 Task: Create a due date automation trigger when advanced on, on the monday of the week before a card is due add fields with custom field "Resume" set to a number lower or equal to 1 and greater or equal to 10 at 11:00 AM.
Action: Mouse moved to (948, 73)
Screenshot: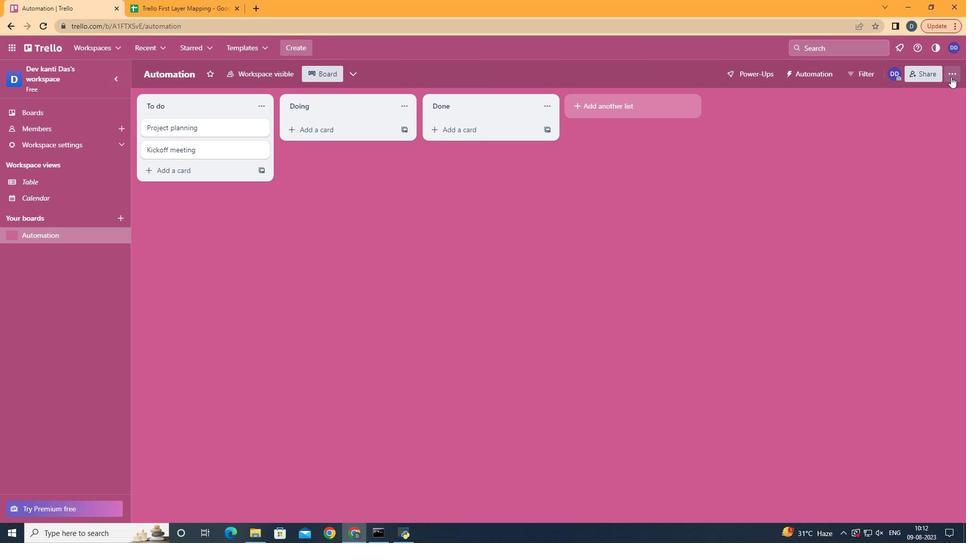 
Action: Mouse pressed left at (948, 73)
Screenshot: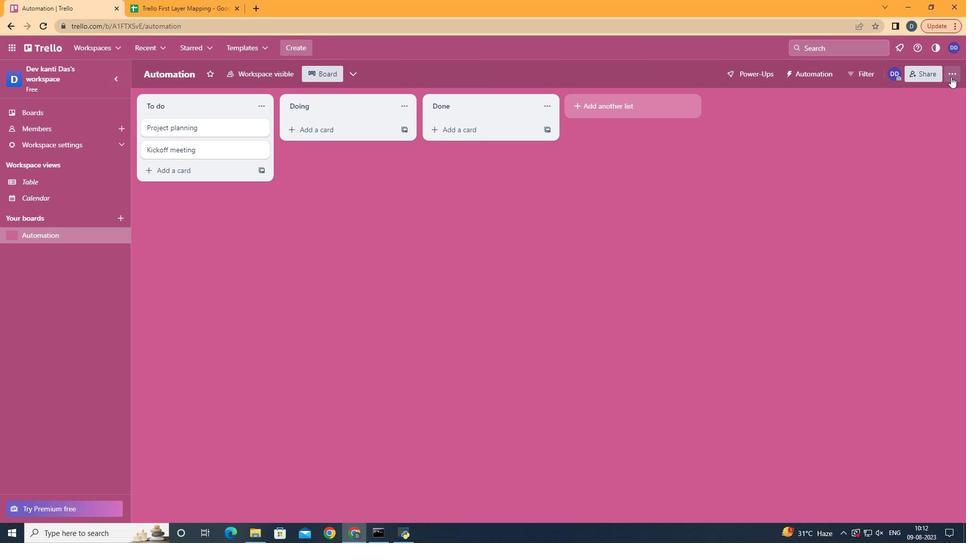 
Action: Mouse moved to (891, 224)
Screenshot: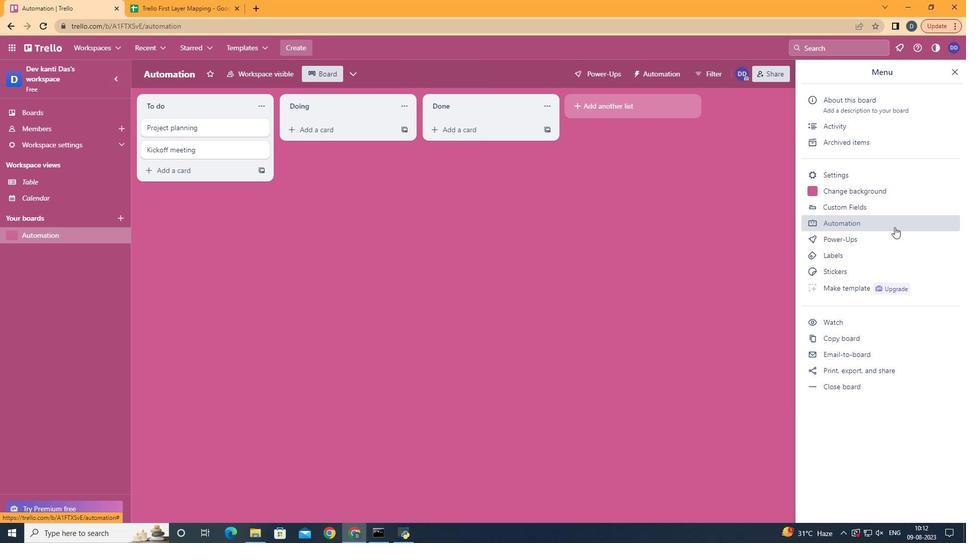 
Action: Mouse pressed left at (891, 224)
Screenshot: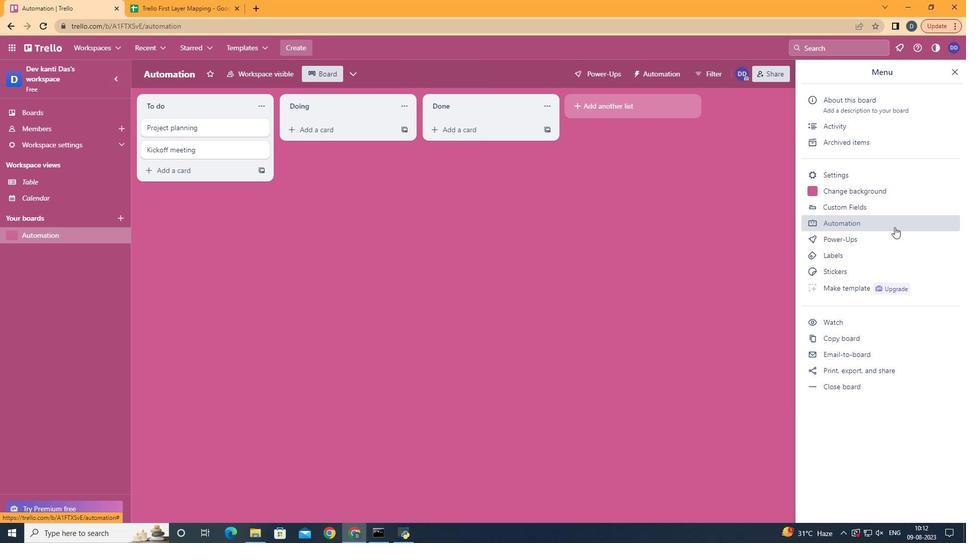 
Action: Mouse moved to (186, 203)
Screenshot: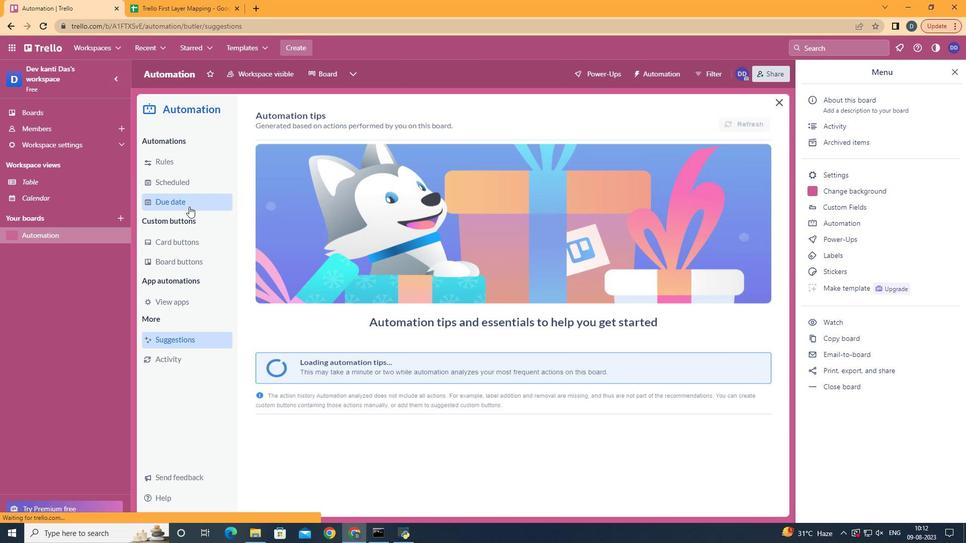 
Action: Mouse pressed left at (186, 203)
Screenshot: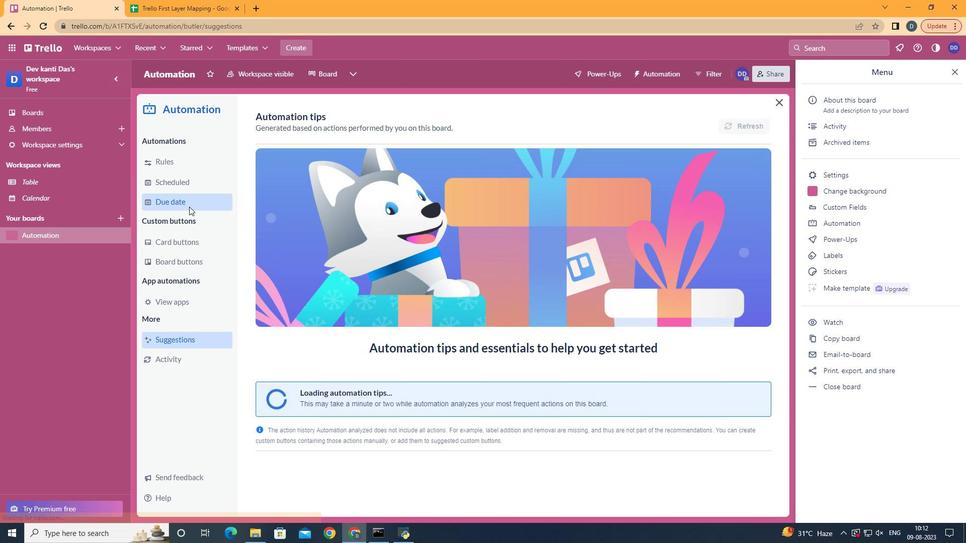 
Action: Mouse moved to (712, 119)
Screenshot: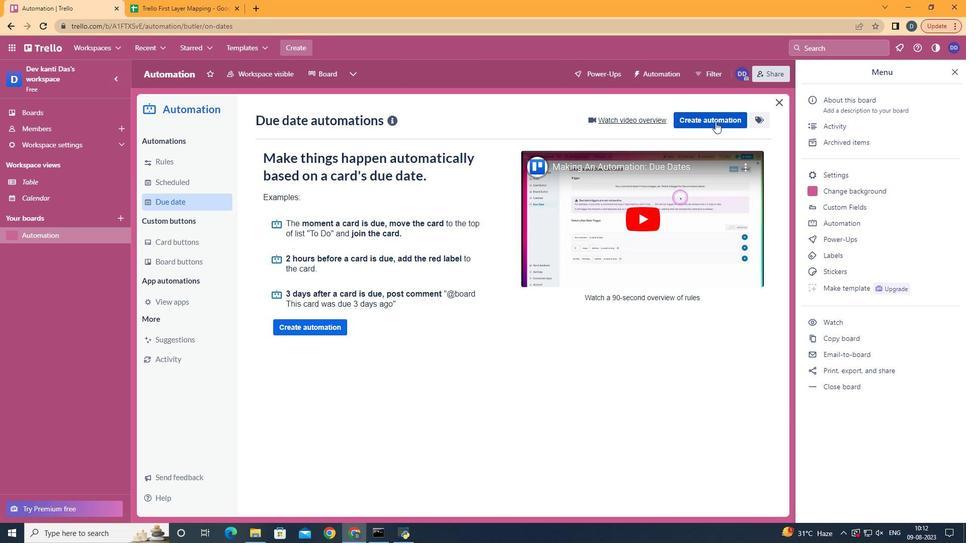 
Action: Mouse pressed left at (712, 119)
Screenshot: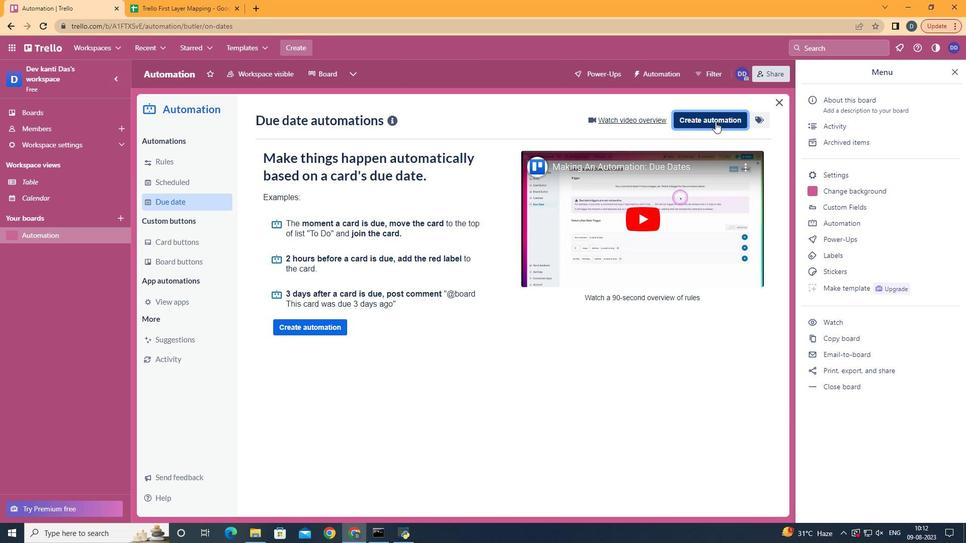 
Action: Mouse moved to (520, 210)
Screenshot: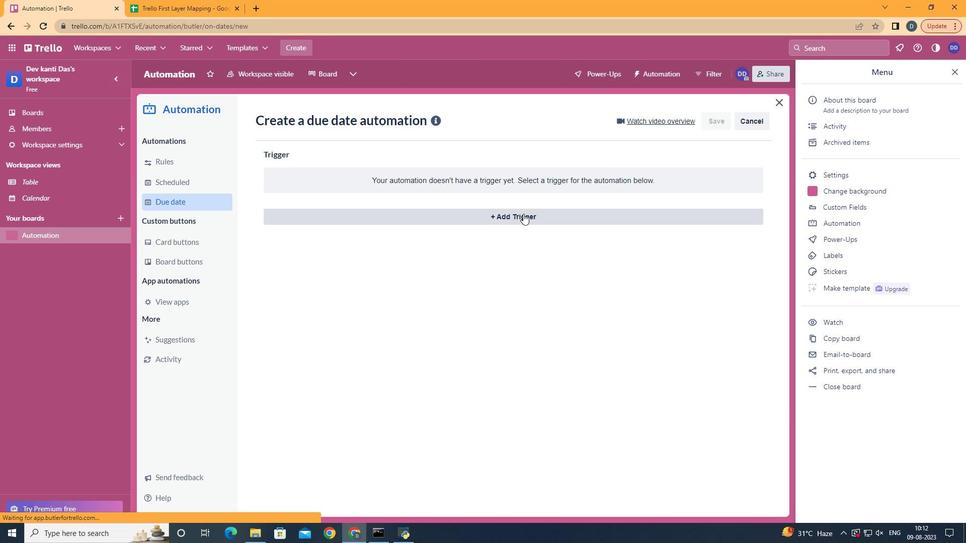 
Action: Mouse pressed left at (520, 210)
Screenshot: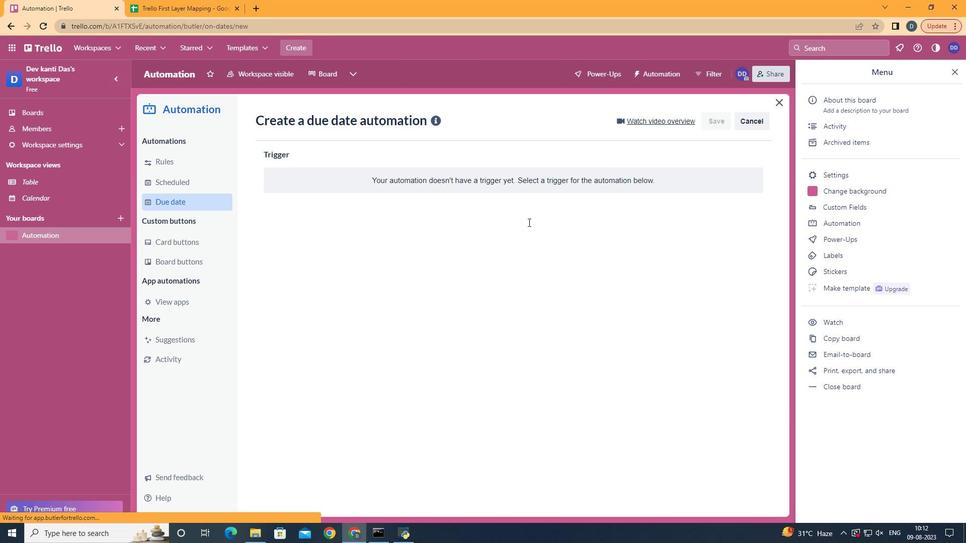 
Action: Mouse moved to (350, 479)
Screenshot: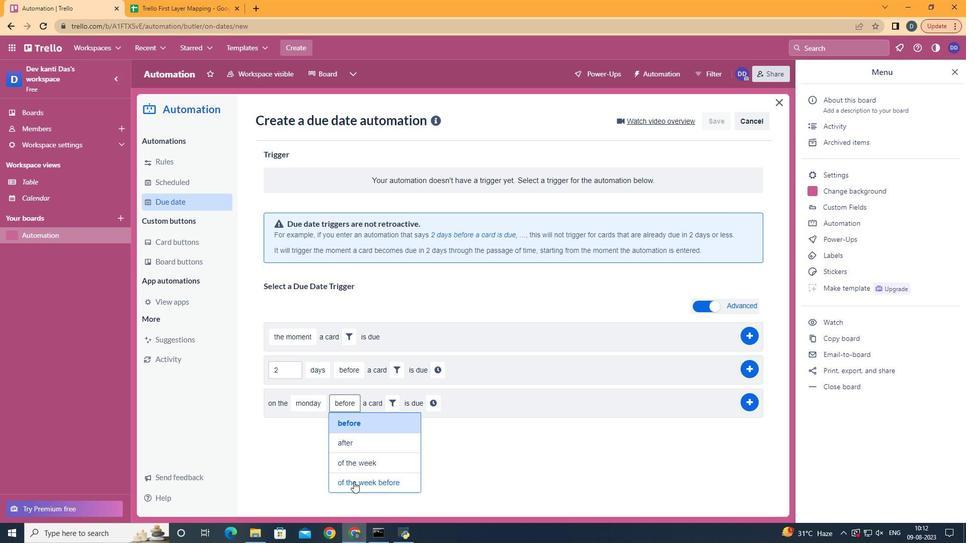
Action: Mouse pressed left at (350, 479)
Screenshot: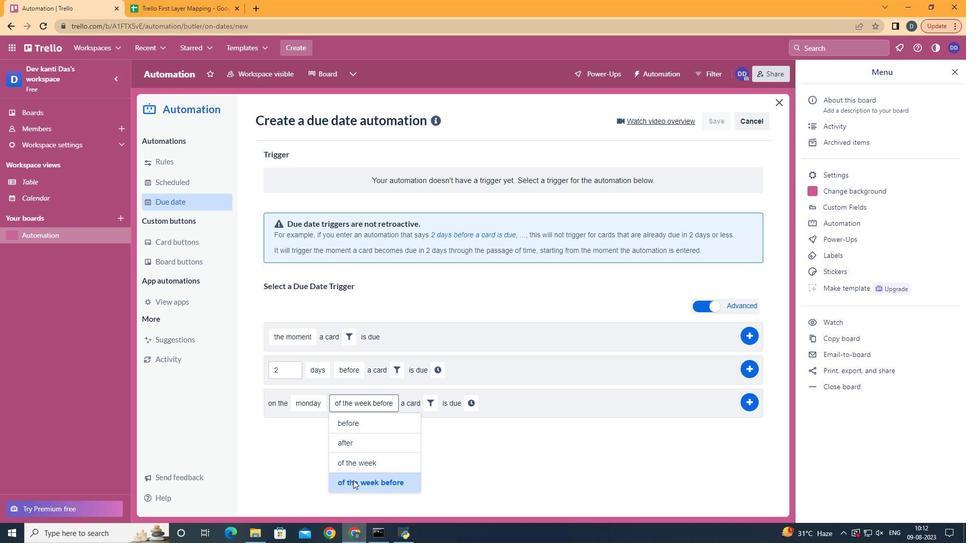 
Action: Mouse moved to (423, 391)
Screenshot: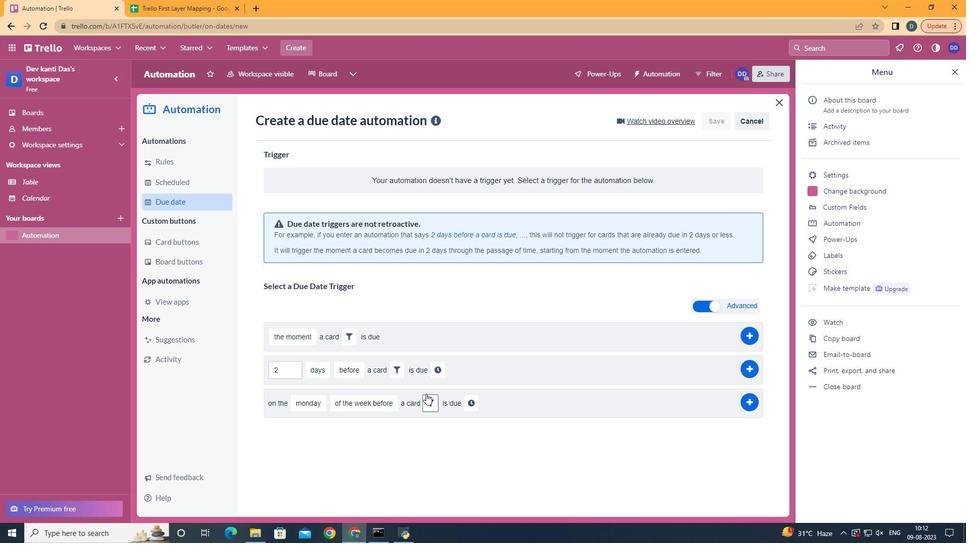 
Action: Mouse pressed left at (423, 391)
Screenshot: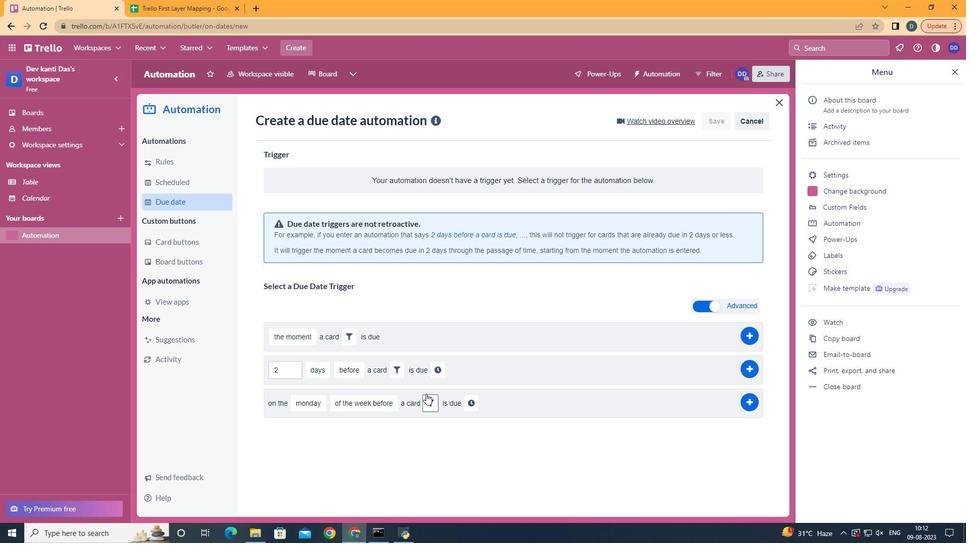 
Action: Mouse moved to (597, 435)
Screenshot: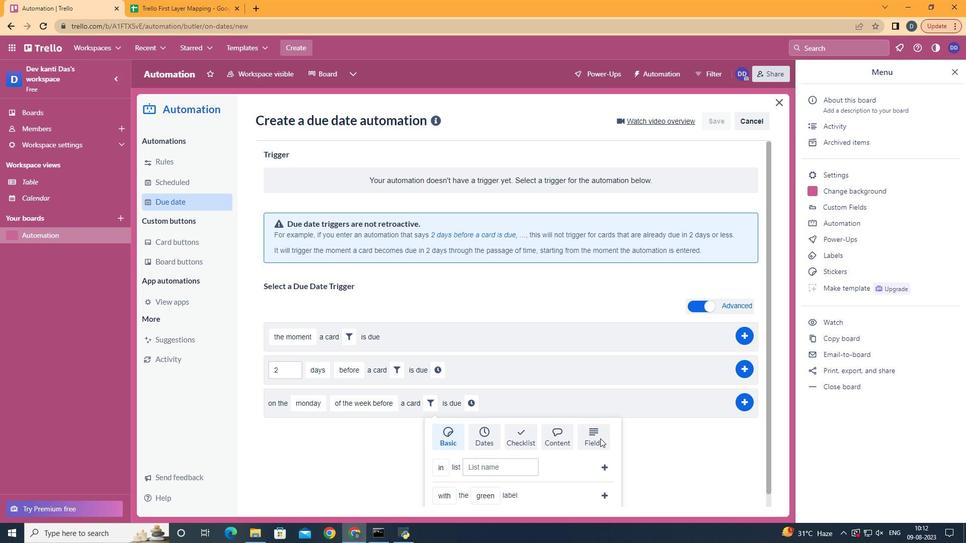 
Action: Mouse pressed left at (597, 435)
Screenshot: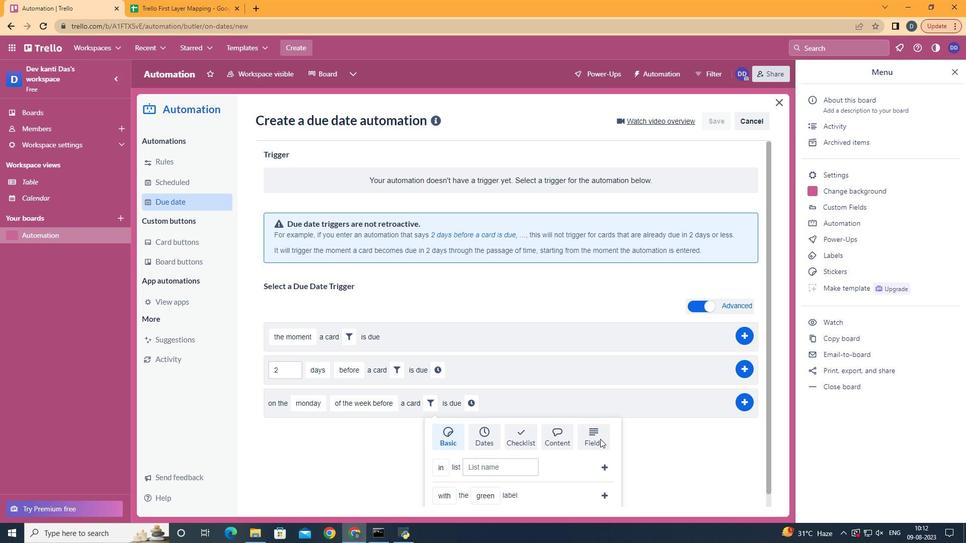 
Action: Mouse moved to (597, 436)
Screenshot: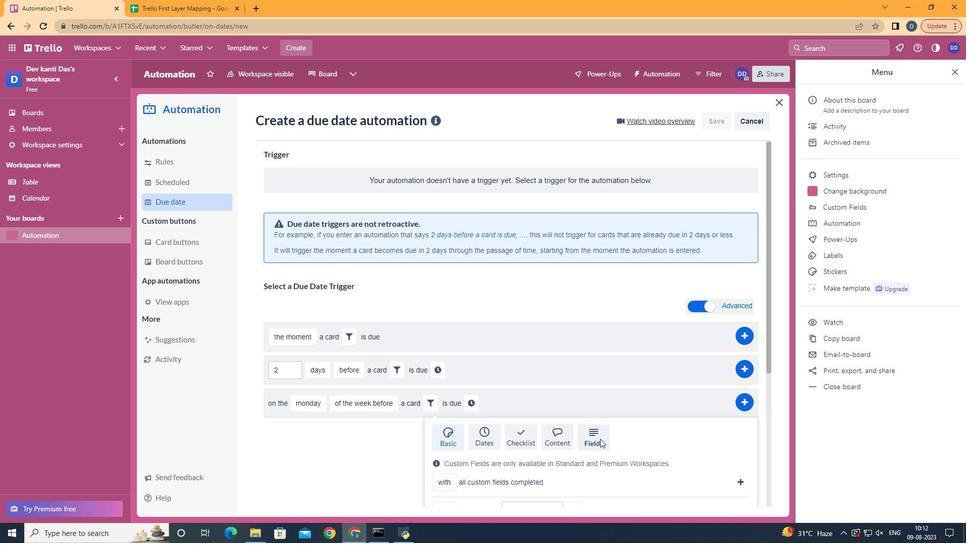 
Action: Mouse scrolled (597, 435) with delta (0, 0)
Screenshot: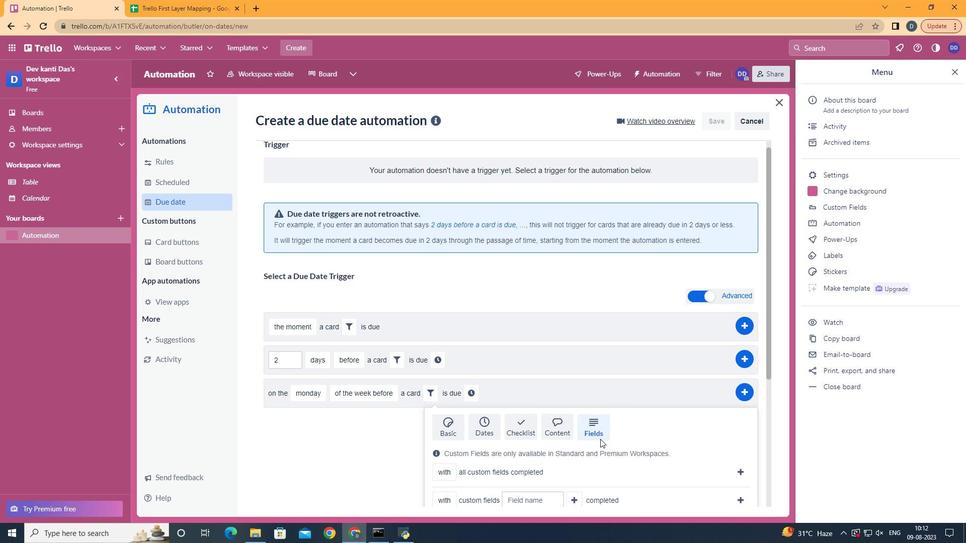 
Action: Mouse scrolled (597, 435) with delta (0, 0)
Screenshot: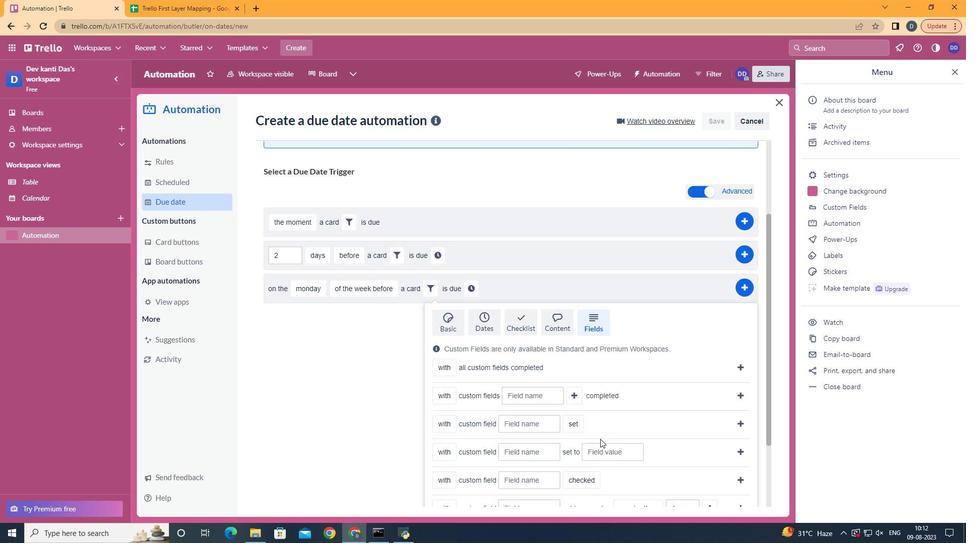 
Action: Mouse scrolled (597, 435) with delta (0, 0)
Screenshot: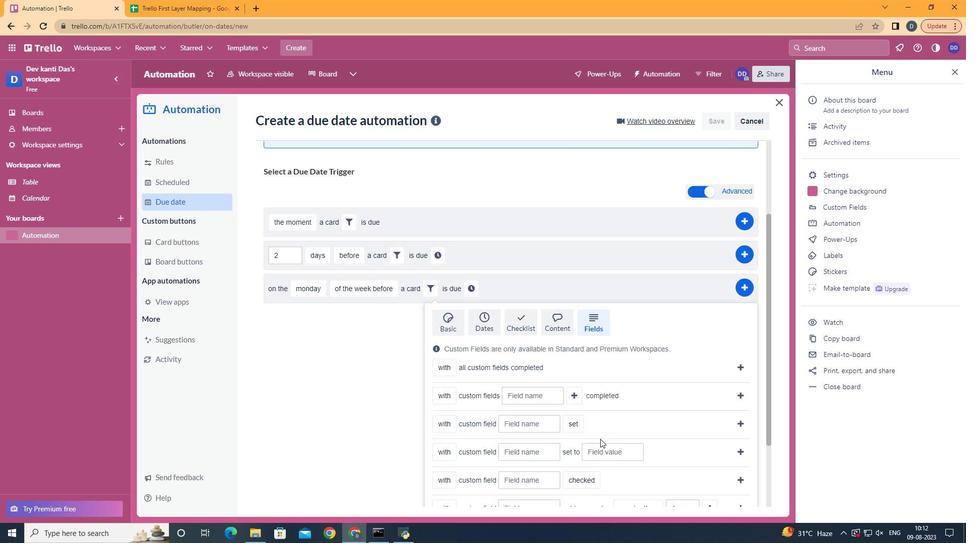 
Action: Mouse scrolled (597, 435) with delta (0, 0)
Screenshot: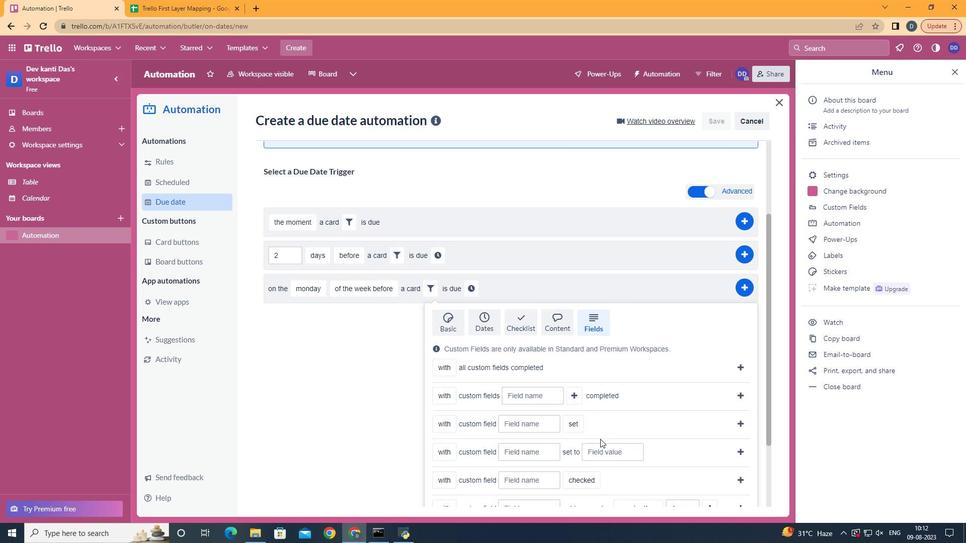 
Action: Mouse moved to (603, 414)
Screenshot: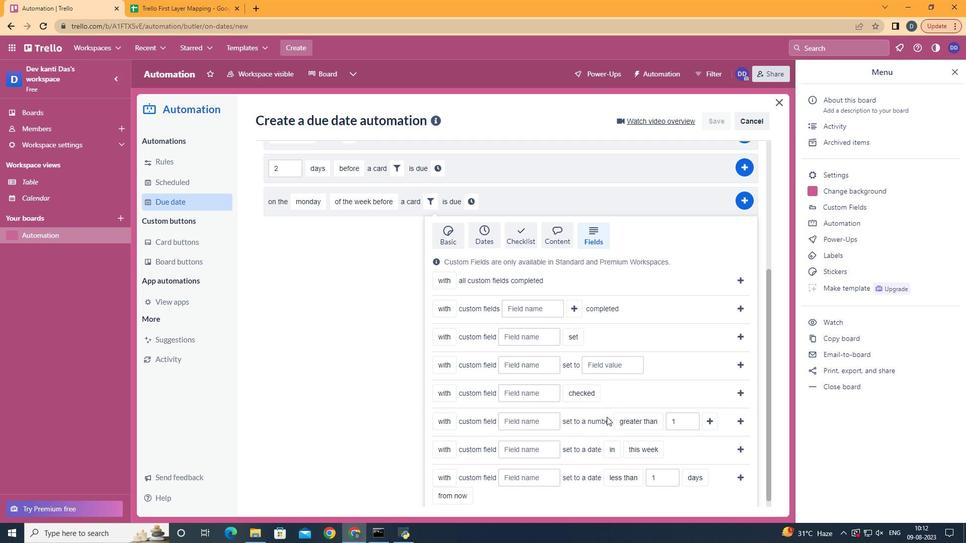 
Action: Mouse scrolled (603, 413) with delta (0, 0)
Screenshot: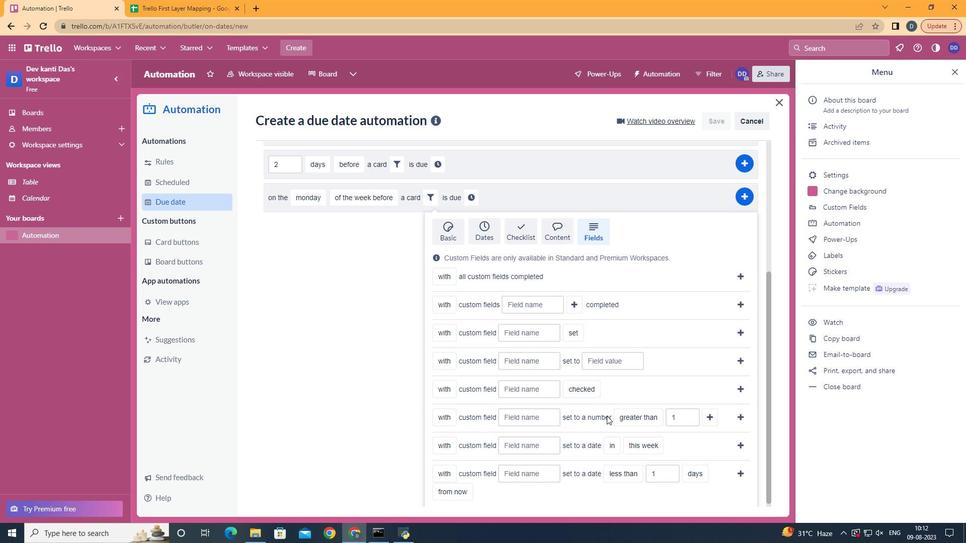 
Action: Mouse scrolled (603, 413) with delta (0, 0)
Screenshot: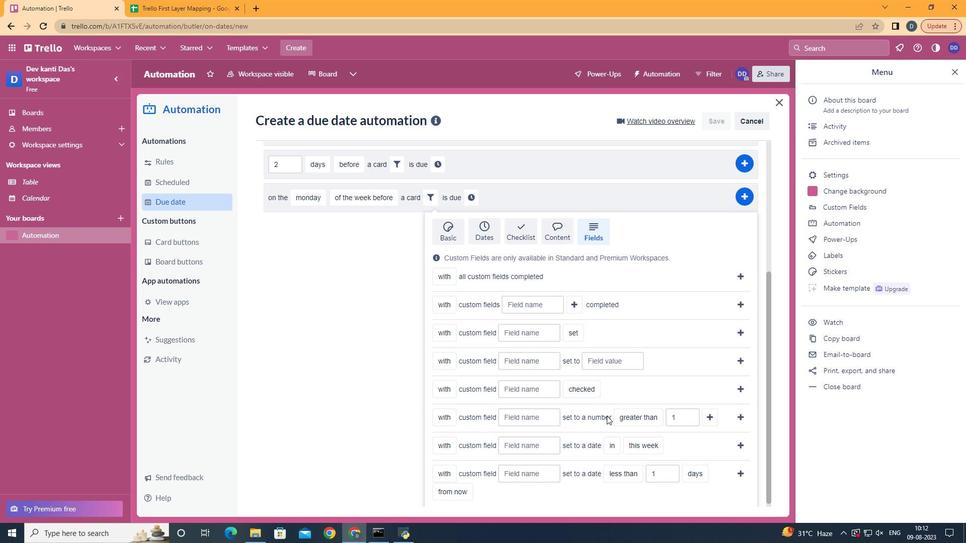 
Action: Mouse scrolled (603, 413) with delta (0, 0)
Screenshot: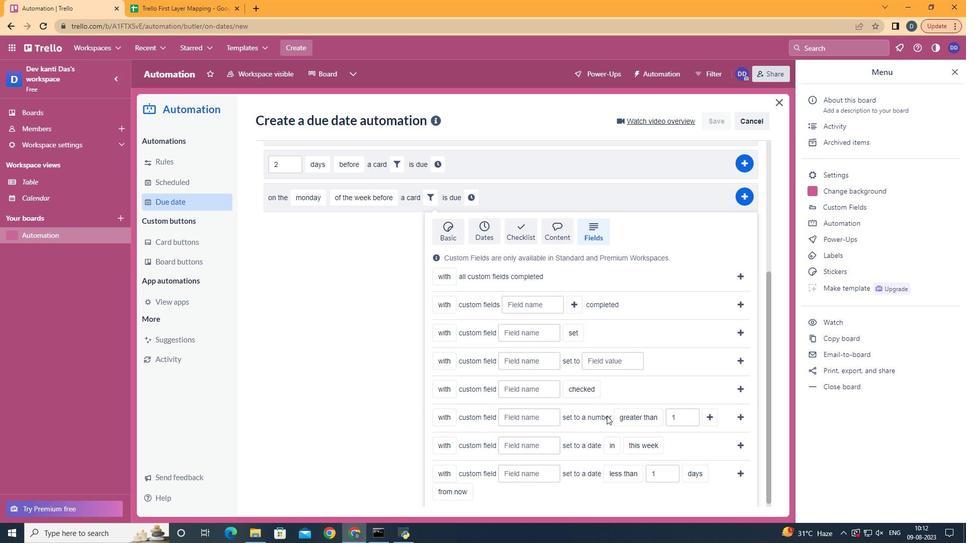 
Action: Mouse scrolled (603, 413) with delta (0, 0)
Screenshot: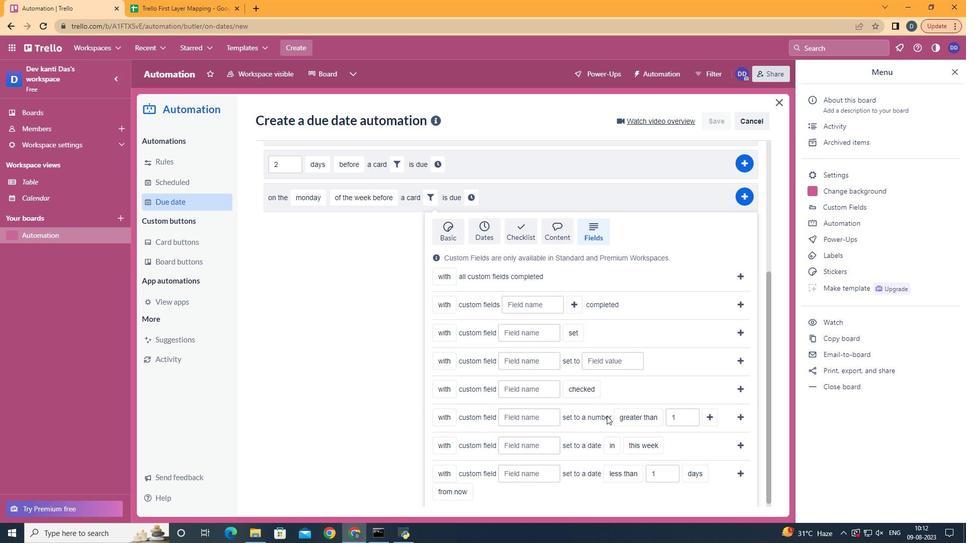 
Action: Mouse moved to (448, 431)
Screenshot: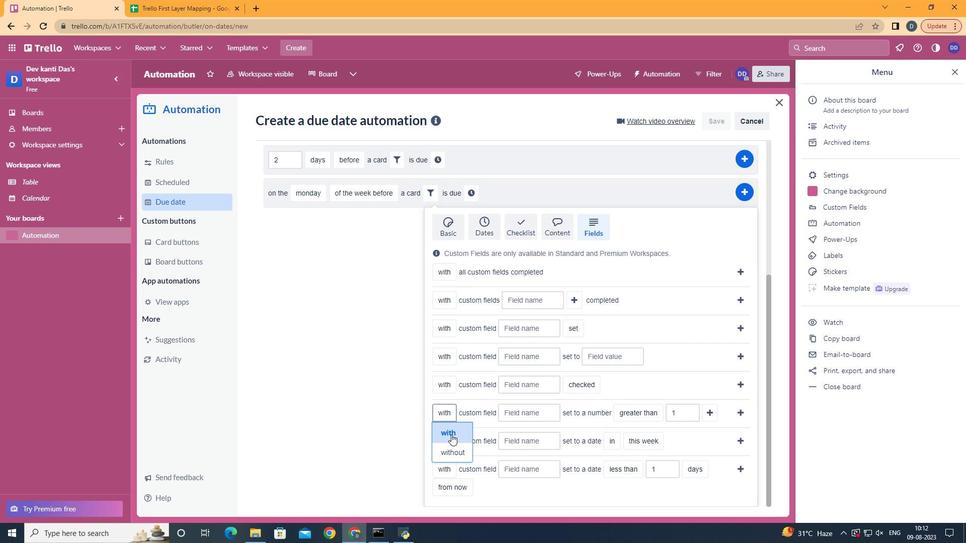 
Action: Mouse pressed left at (448, 431)
Screenshot: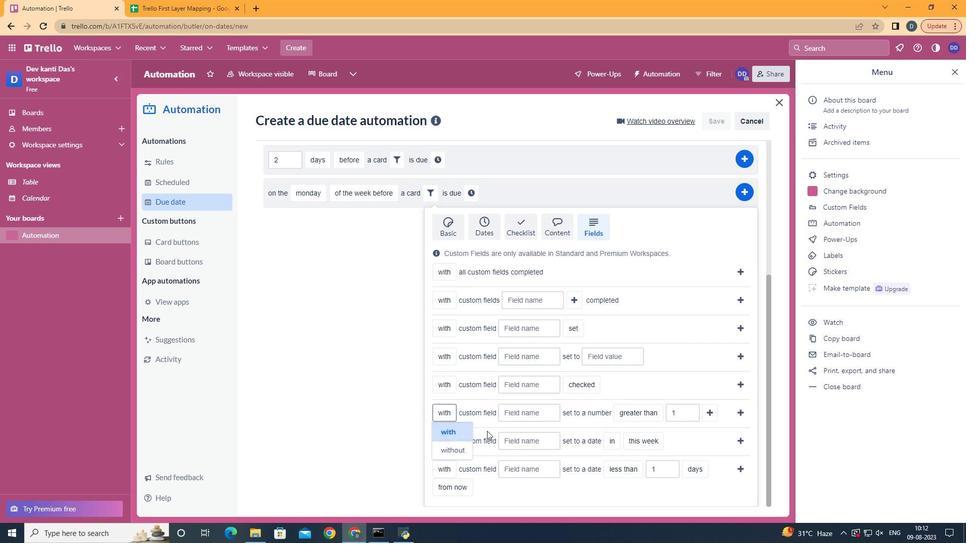 
Action: Mouse moved to (539, 408)
Screenshot: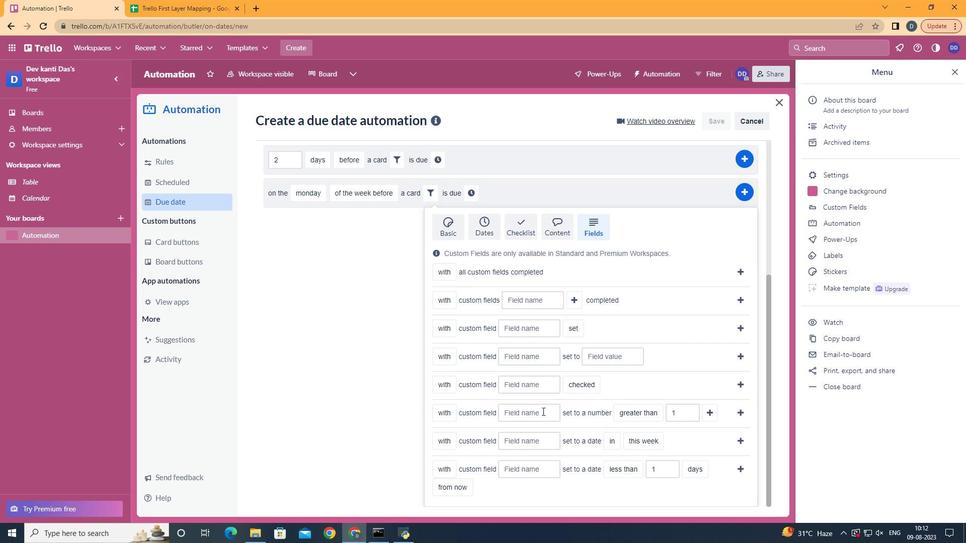 
Action: Mouse pressed left at (539, 408)
Screenshot: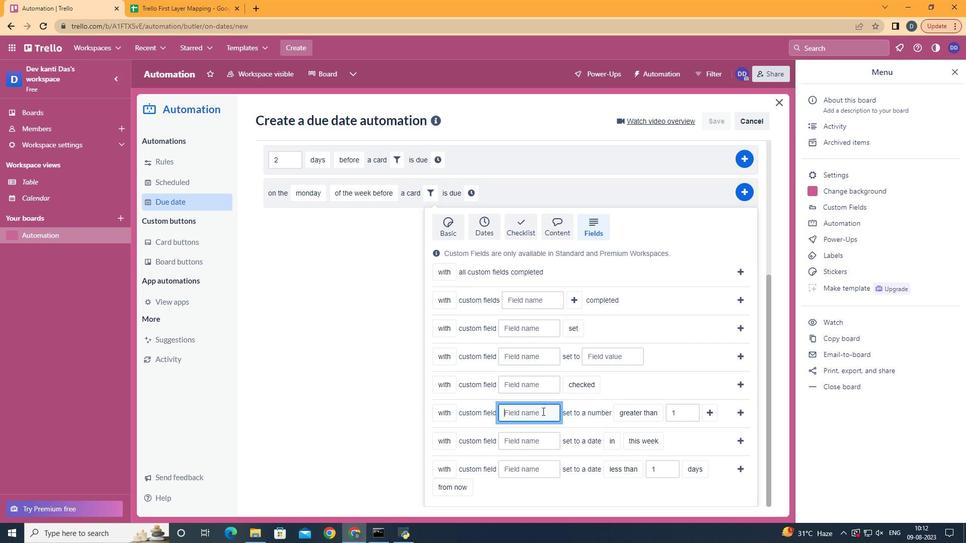 
Action: Mouse moved to (534, 409)
Screenshot: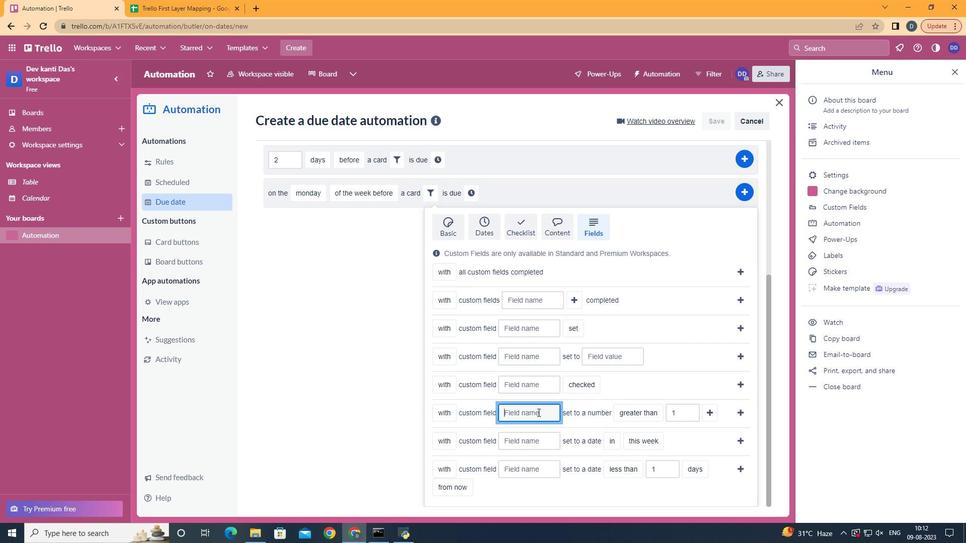 
Action: Key pressed <Key.shift>Resume
Screenshot: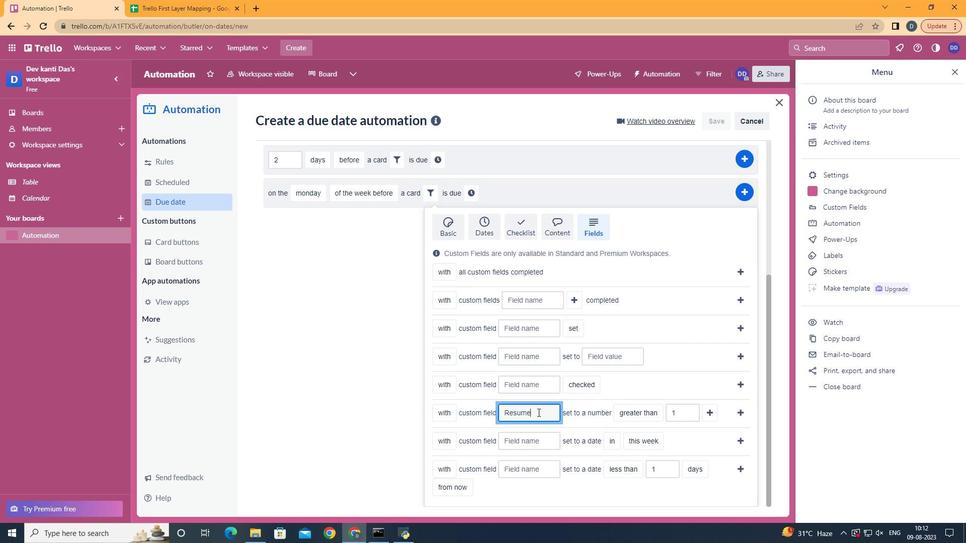 
Action: Mouse moved to (653, 488)
Screenshot: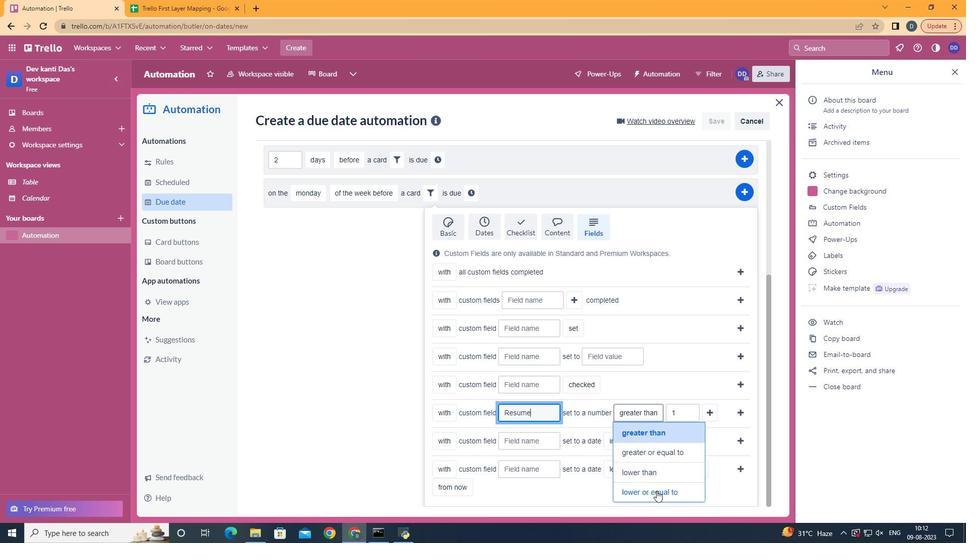 
Action: Mouse pressed left at (653, 488)
Screenshot: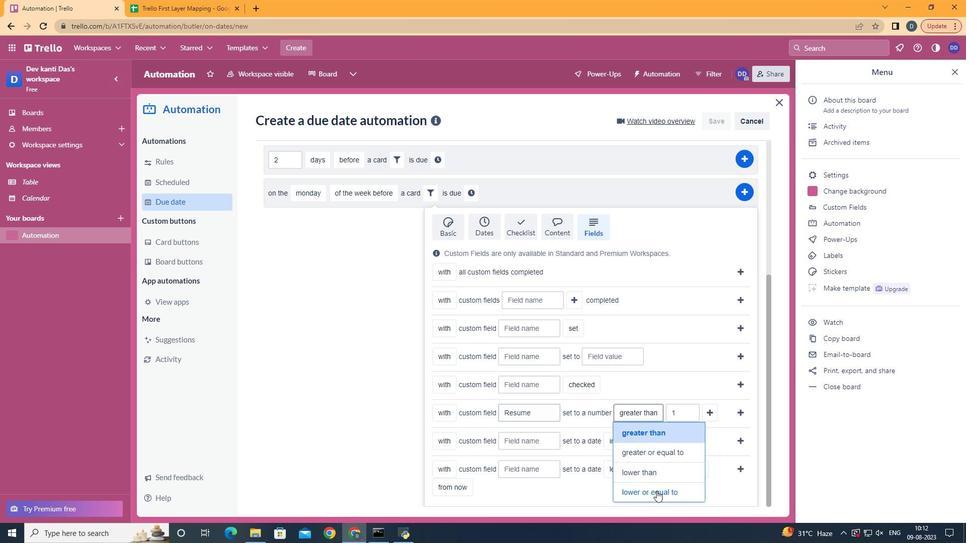 
Action: Mouse moved to (434, 429)
Screenshot: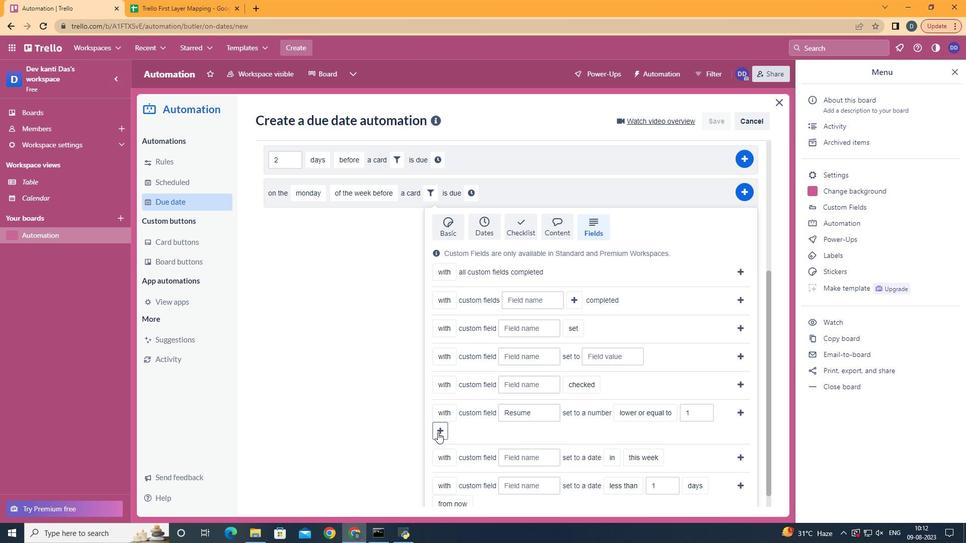 
Action: Mouse pressed left at (434, 429)
Screenshot: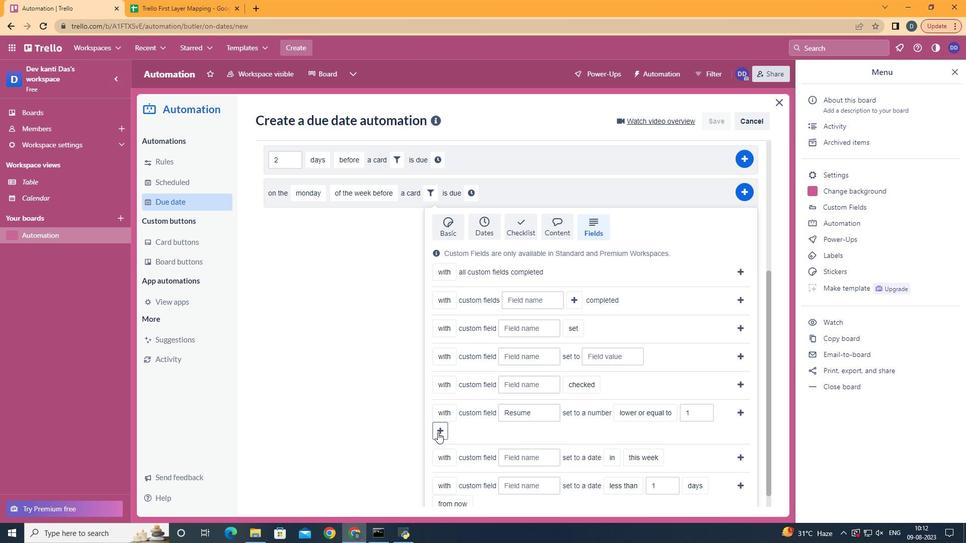 
Action: Mouse moved to (479, 413)
Screenshot: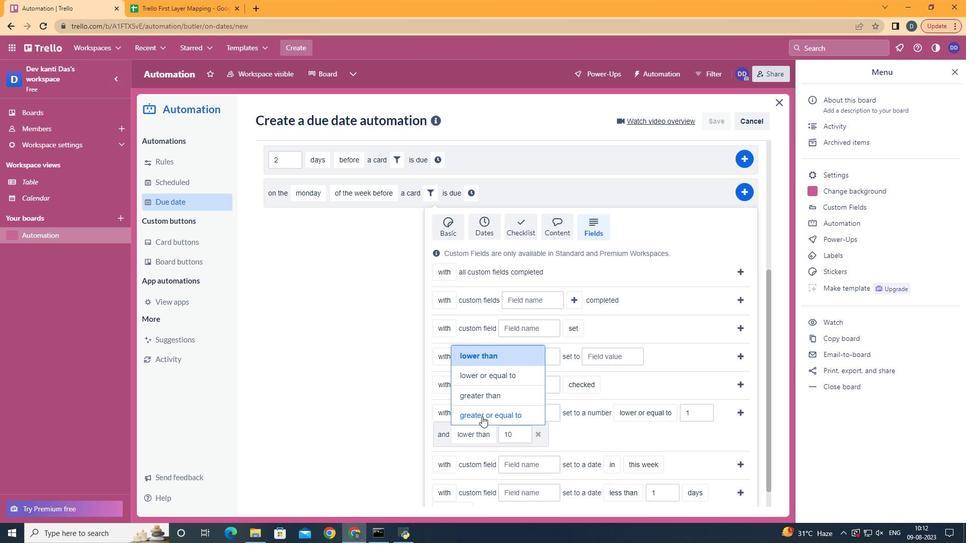 
Action: Mouse pressed left at (479, 413)
Screenshot: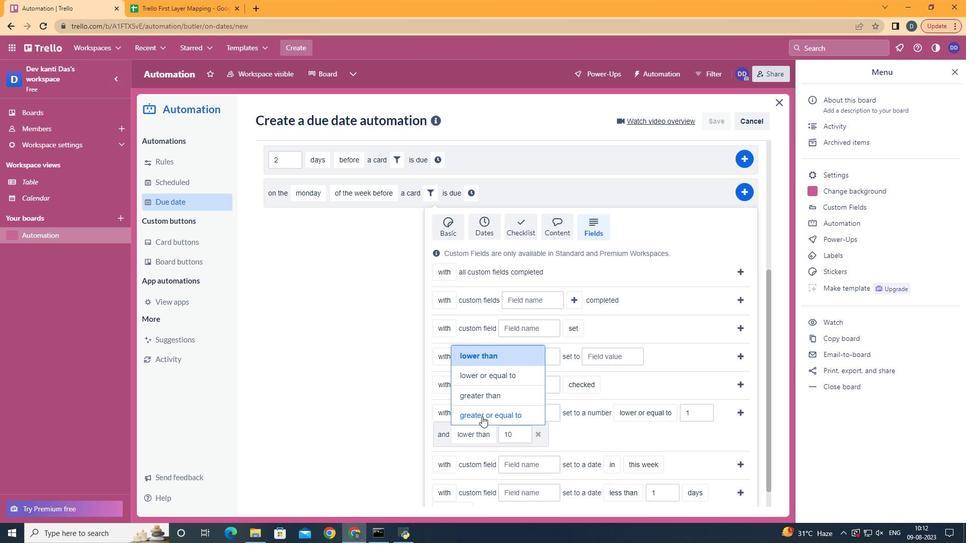 
Action: Mouse moved to (741, 409)
Screenshot: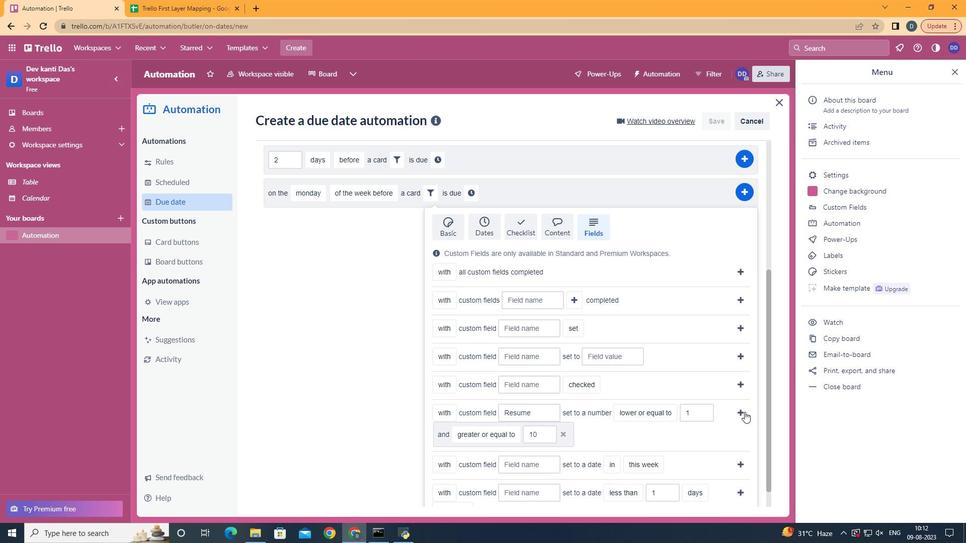 
Action: Mouse pressed left at (741, 409)
Screenshot: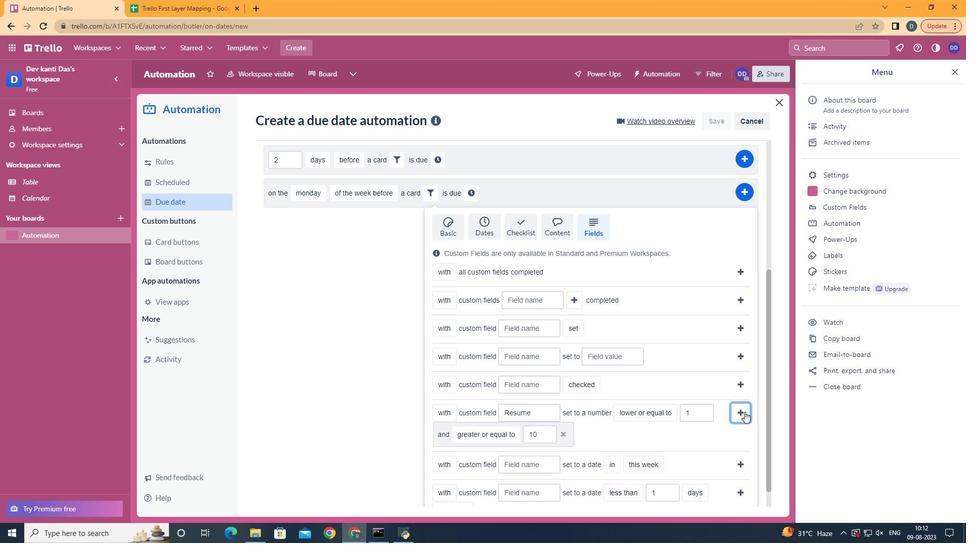 
Action: Mouse moved to (310, 422)
Screenshot: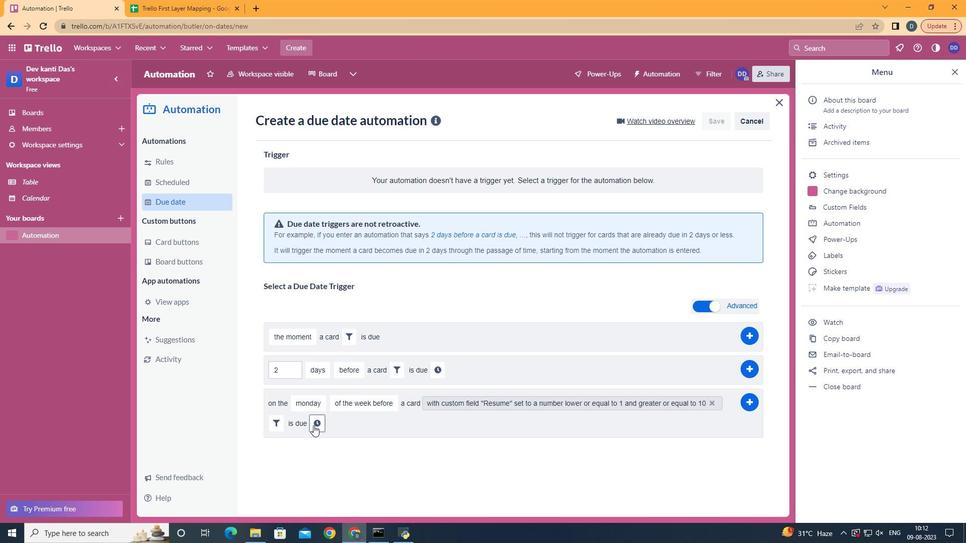 
Action: Mouse pressed left at (310, 422)
Screenshot: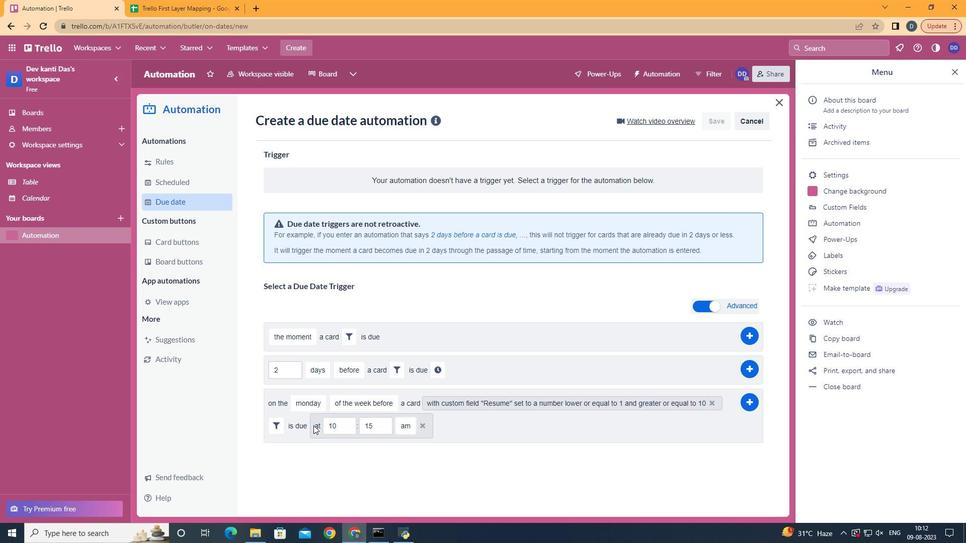 
Action: Mouse moved to (343, 421)
Screenshot: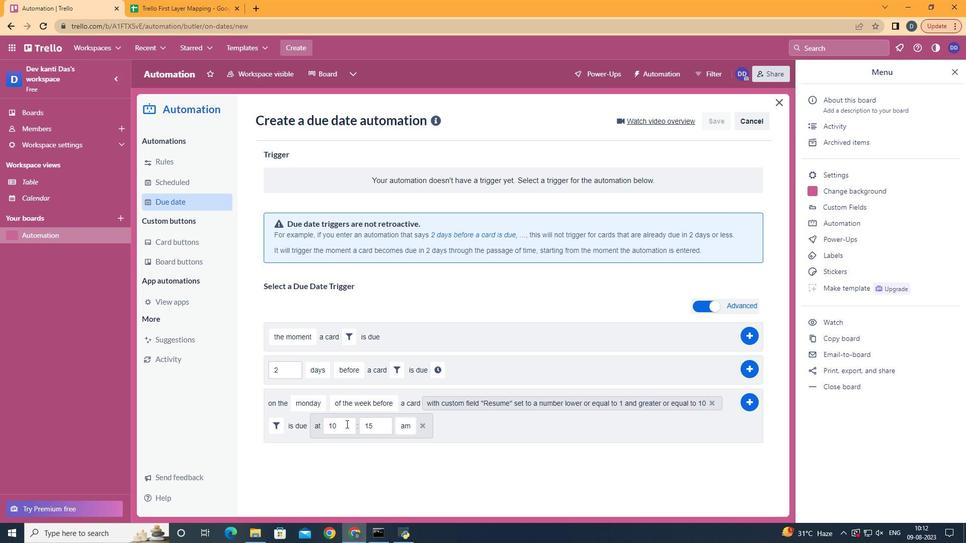 
Action: Mouse pressed left at (343, 421)
Screenshot: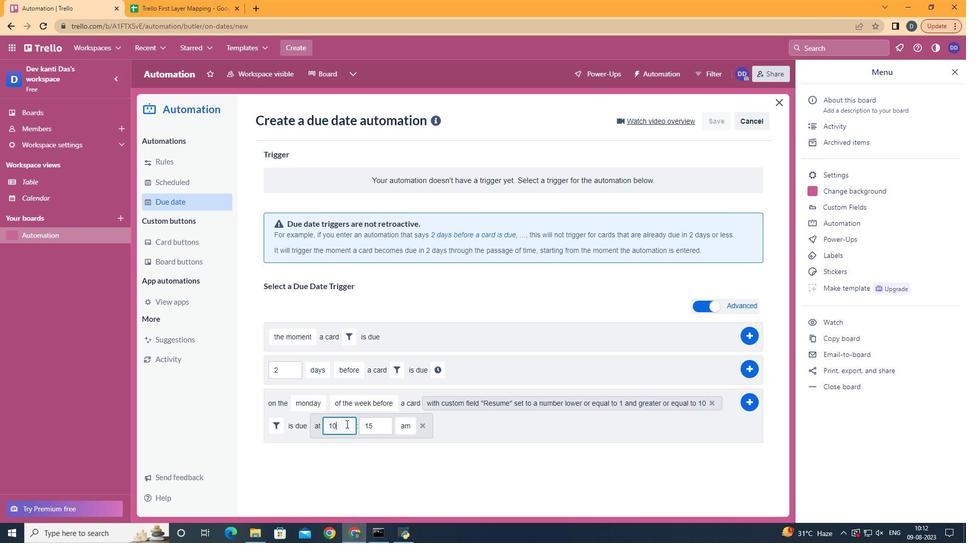 
Action: Key pressed <Key.backspace>1
Screenshot: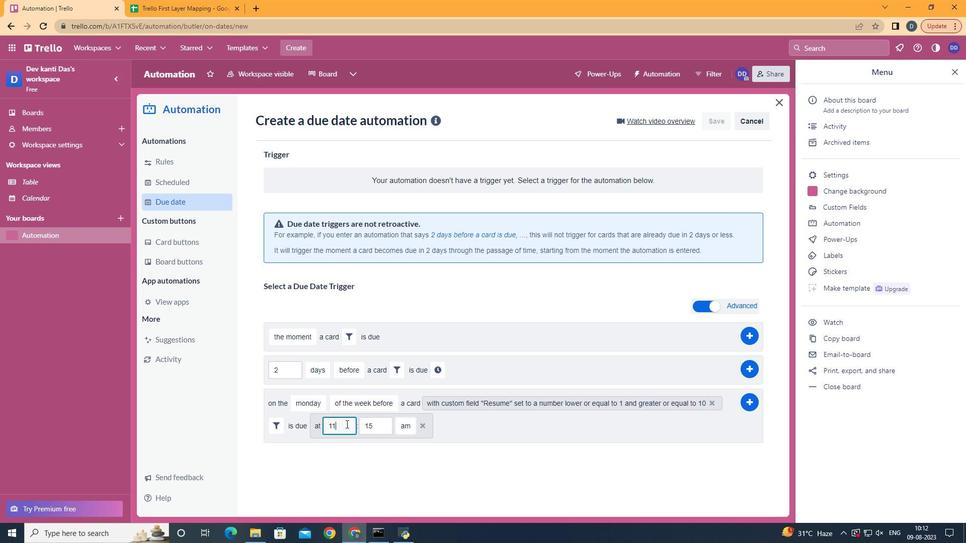 
Action: Mouse moved to (381, 420)
Screenshot: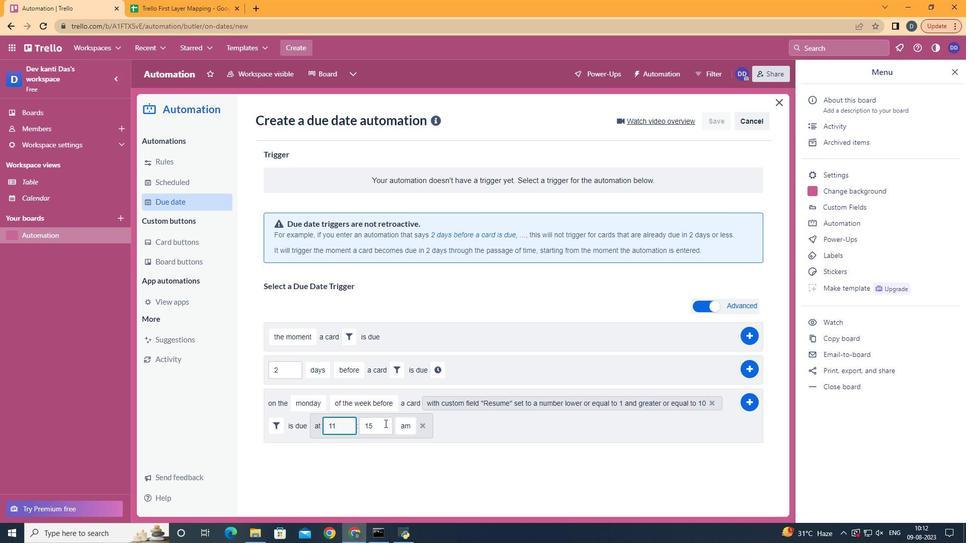 
Action: Mouse pressed left at (381, 420)
Screenshot: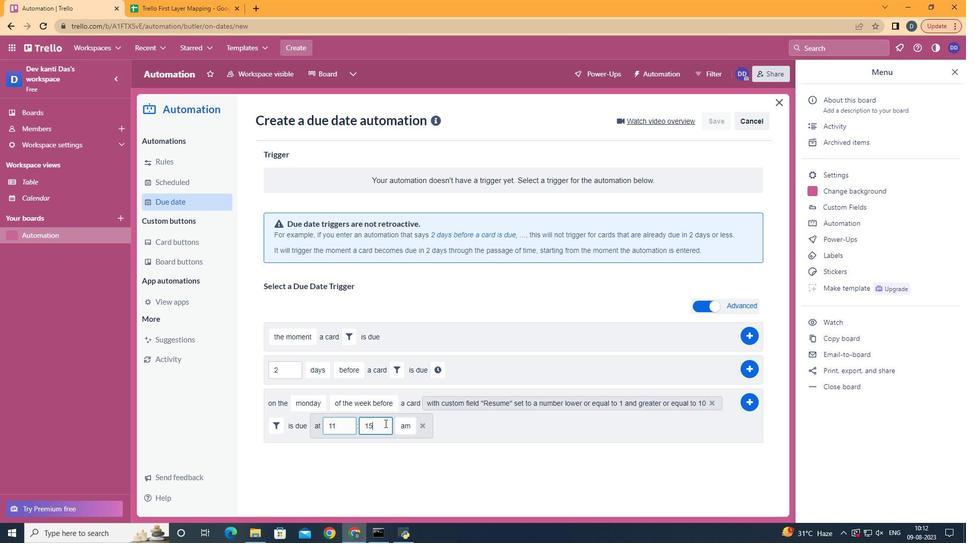 
Action: Key pressed <Key.backspace><Key.backspace>00
Screenshot: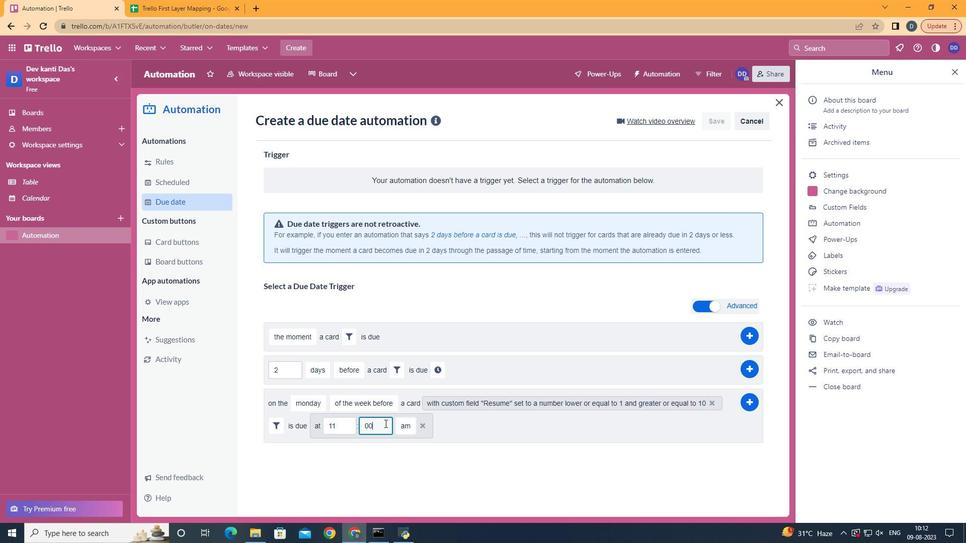 
Action: Mouse moved to (744, 401)
Screenshot: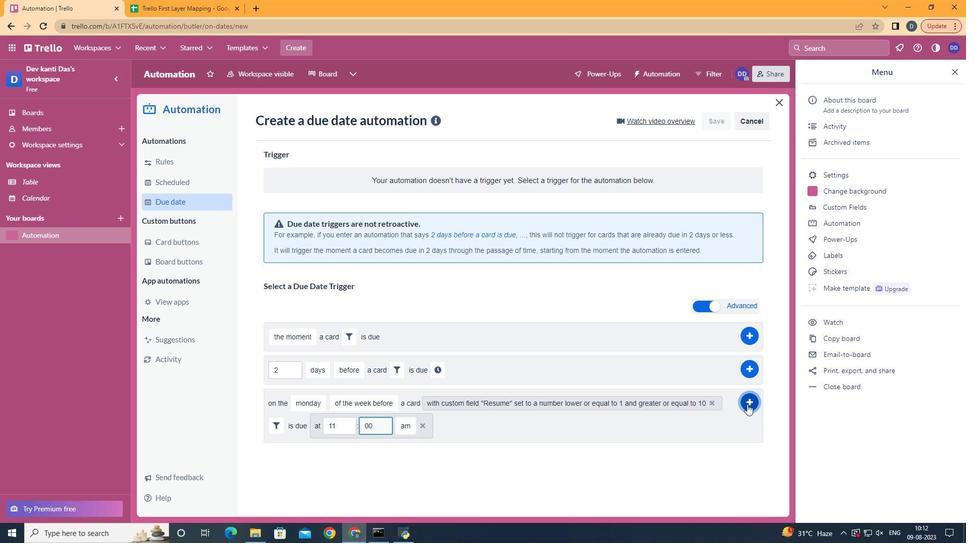 
Action: Mouse pressed left at (744, 401)
Screenshot: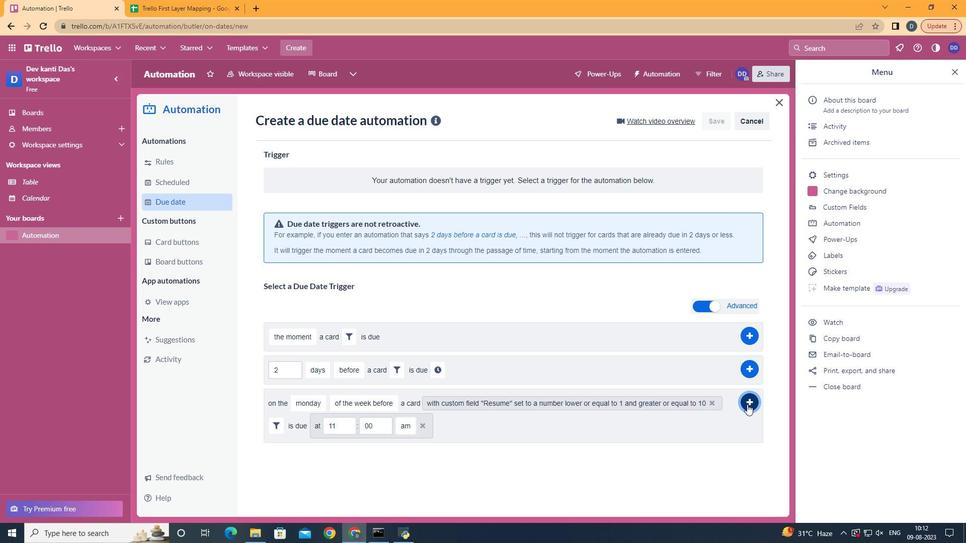 
Action: Mouse moved to (600, 149)
Screenshot: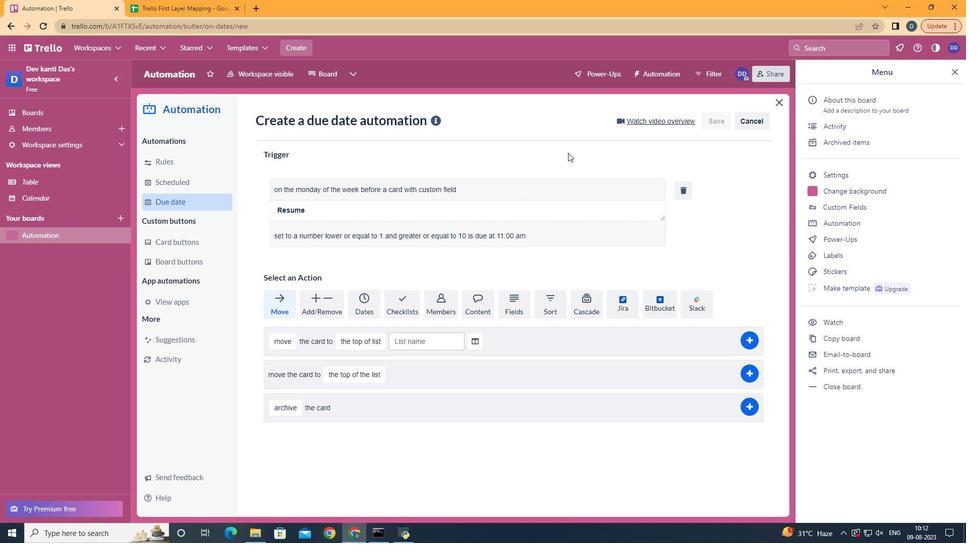 
